 Task: Add a condition where "Channel Is CTI phone call (incoming)" in pending tickets.
Action: Mouse moved to (104, 380)
Screenshot: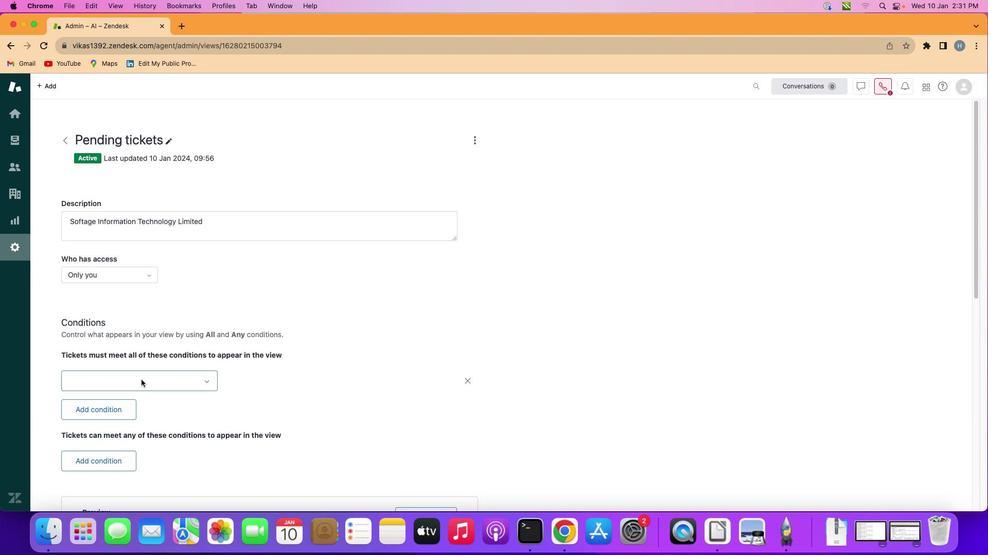 
Action: Mouse pressed left at (104, 380)
Screenshot: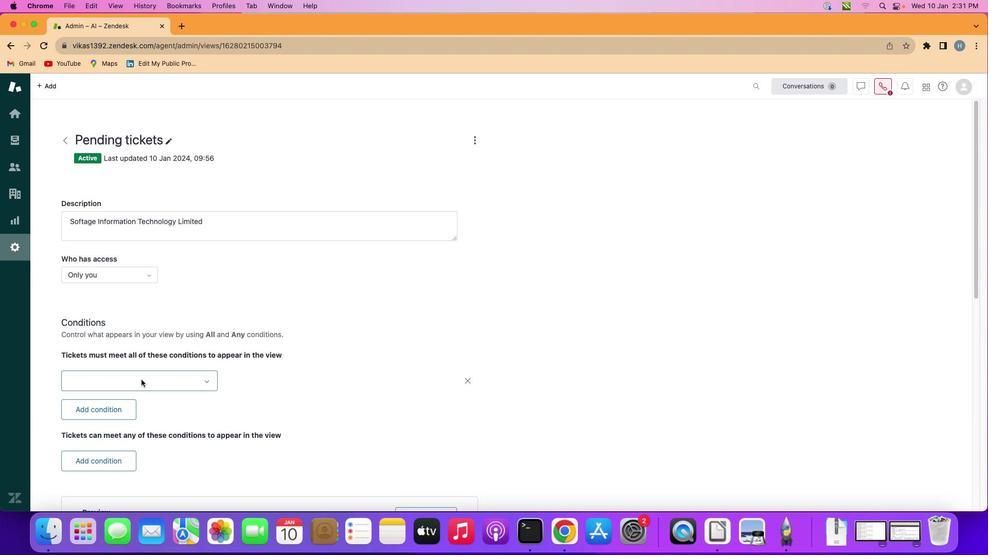 
Action: Mouse moved to (141, 380)
Screenshot: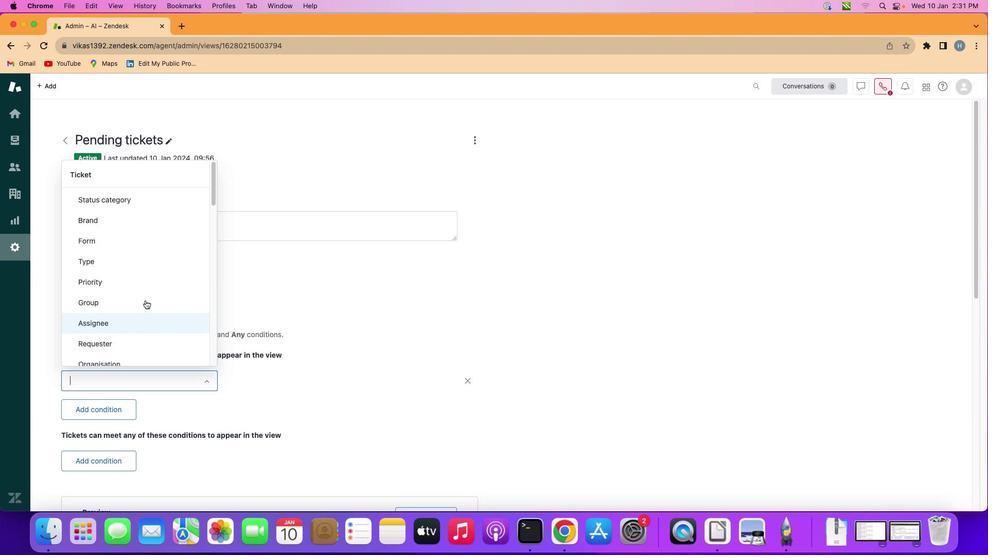 
Action: Mouse pressed left at (141, 380)
Screenshot: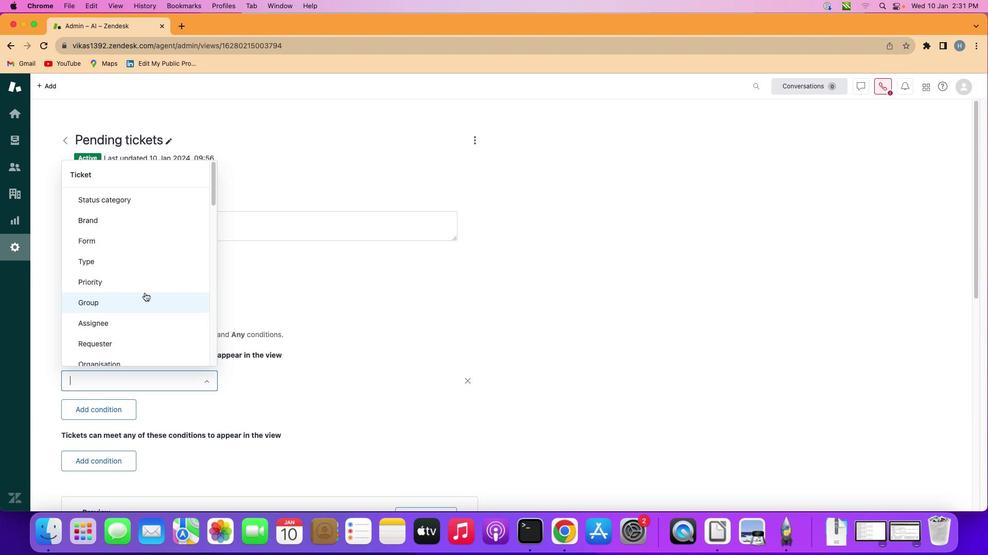 
Action: Mouse moved to (144, 291)
Screenshot: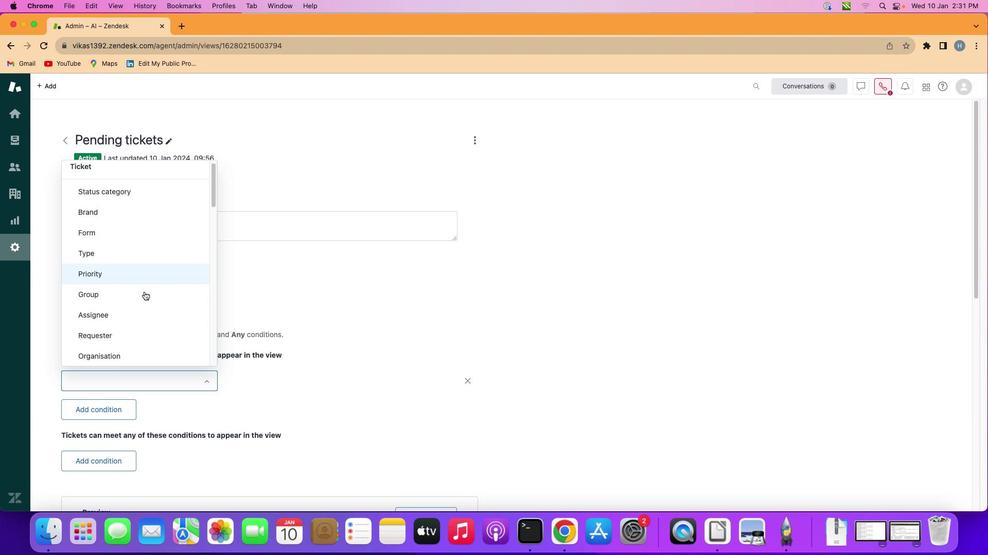 
Action: Mouse scrolled (144, 291) with delta (0, 0)
Screenshot: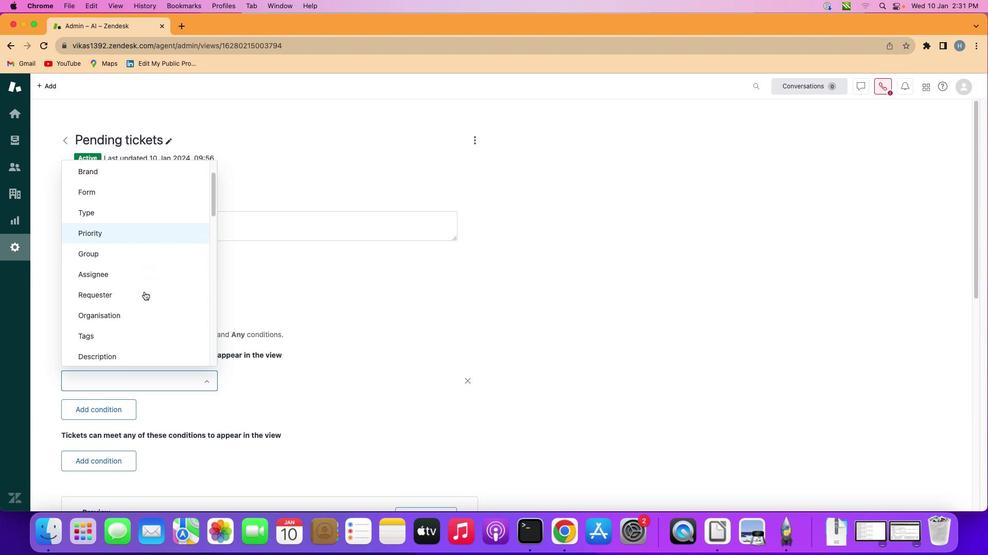 
Action: Mouse scrolled (144, 291) with delta (0, 0)
Screenshot: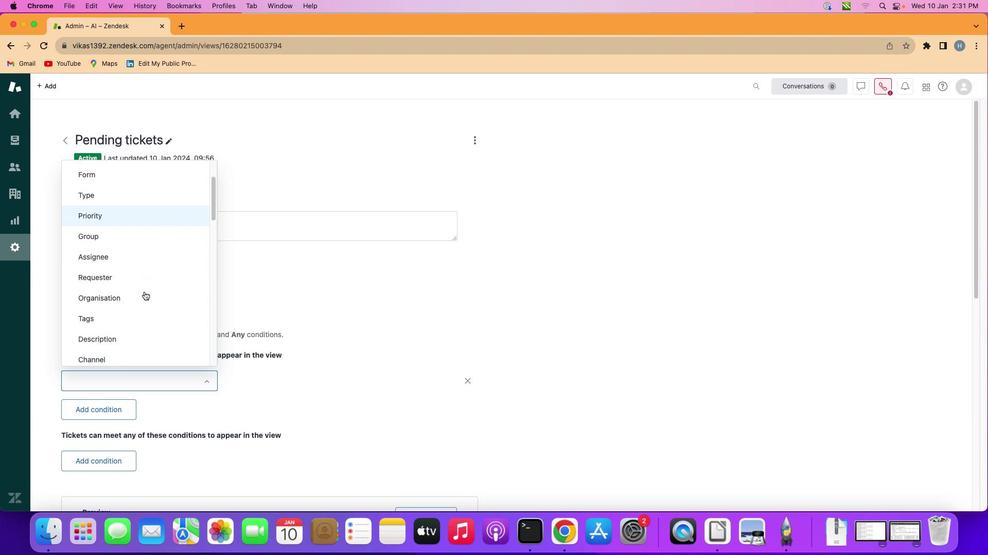 
Action: Mouse scrolled (144, 291) with delta (0, 0)
Screenshot: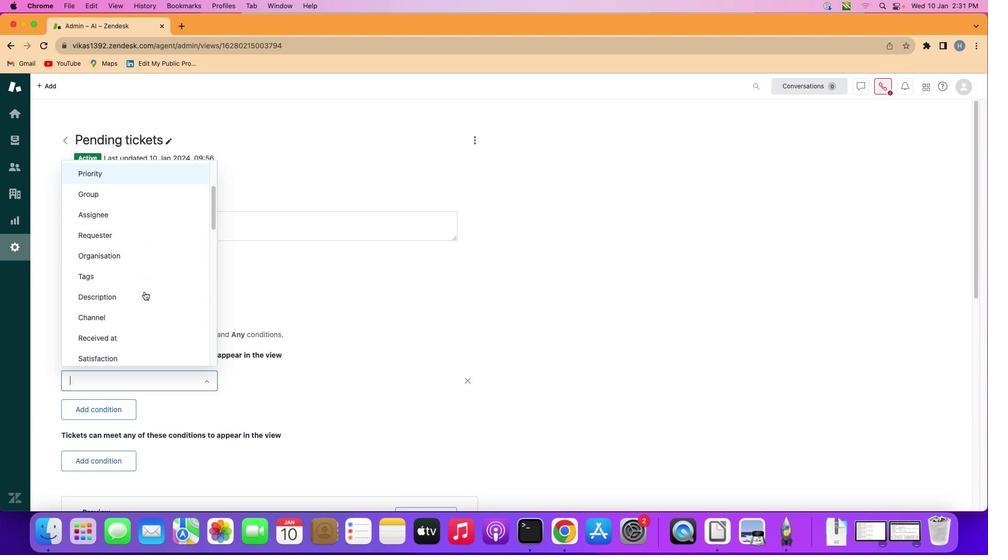 
Action: Mouse scrolled (144, 291) with delta (0, 0)
Screenshot: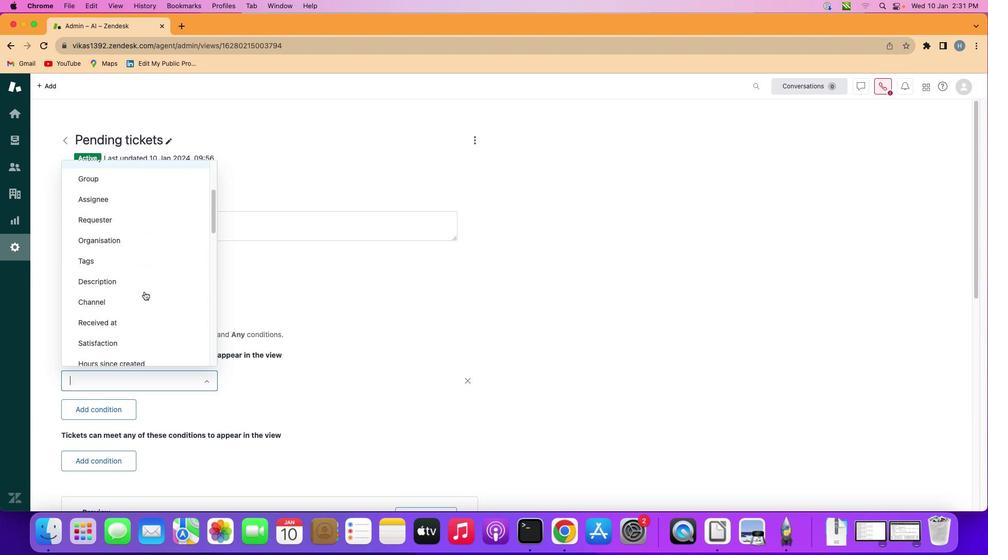 
Action: Mouse scrolled (144, 291) with delta (0, 0)
Screenshot: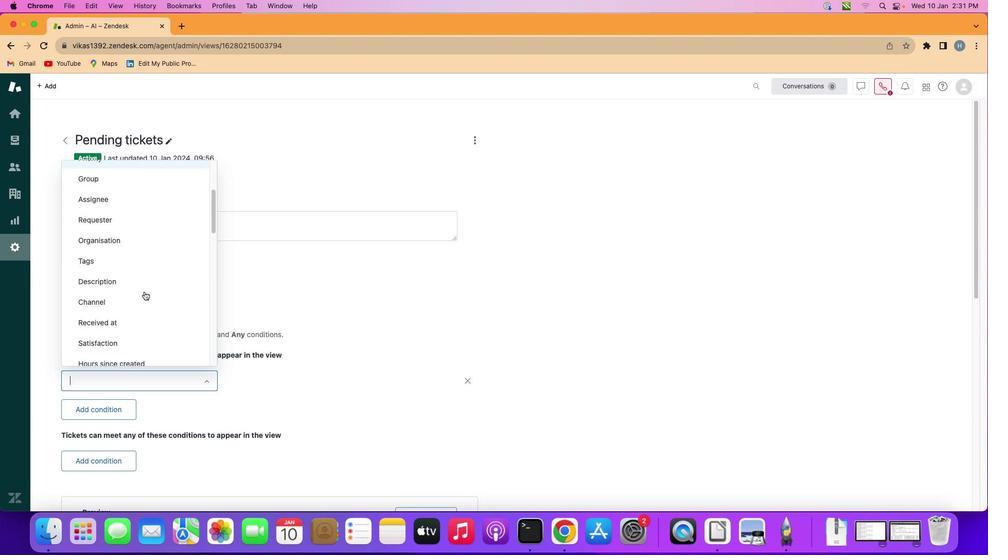 
Action: Mouse scrolled (144, 291) with delta (0, 0)
Screenshot: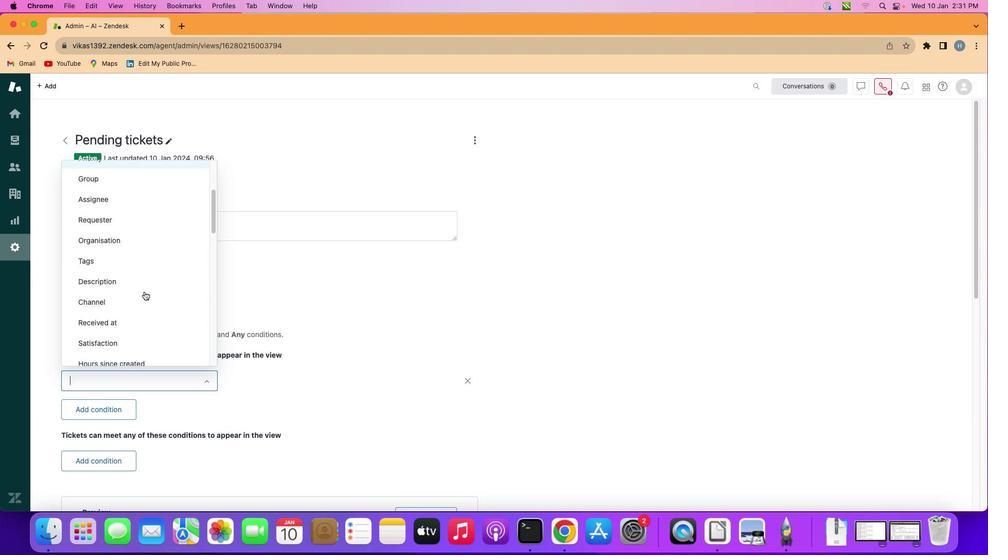 
Action: Mouse moved to (141, 297)
Screenshot: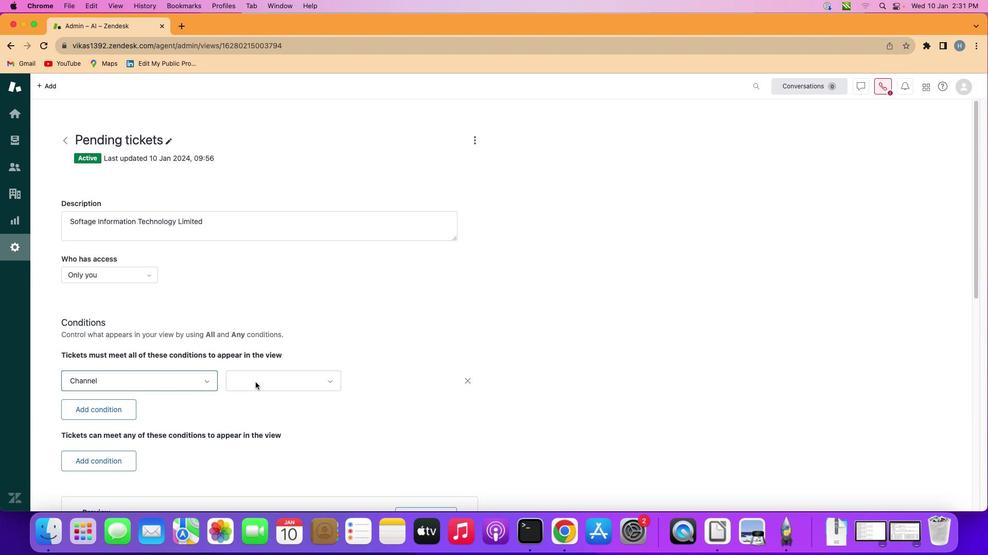 
Action: Mouse pressed left at (141, 297)
Screenshot: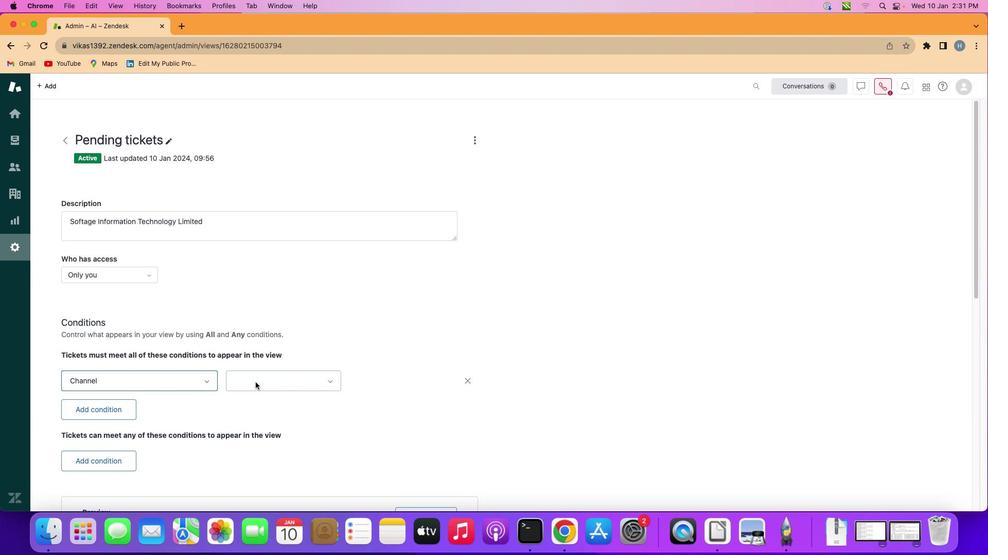 
Action: Mouse moved to (256, 383)
Screenshot: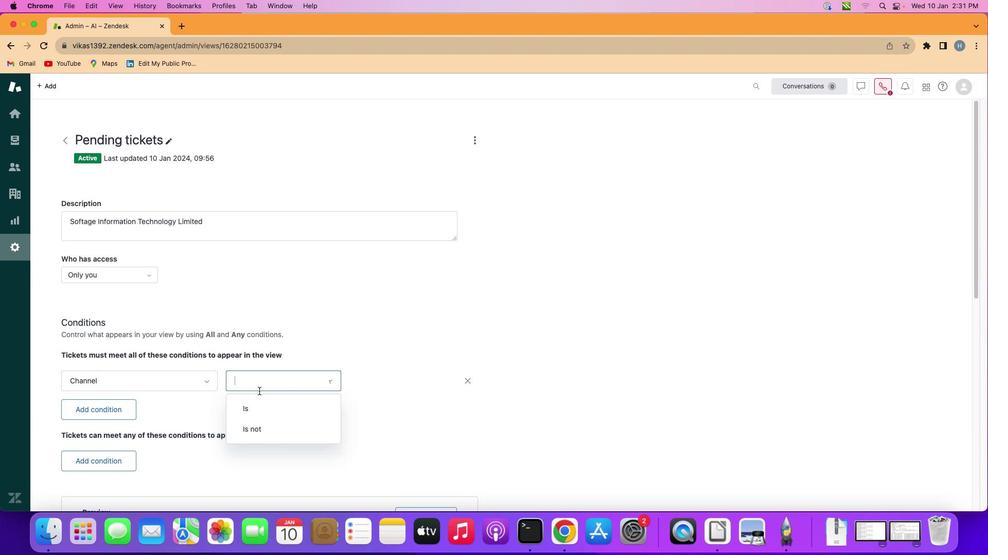 
Action: Mouse pressed left at (256, 383)
Screenshot: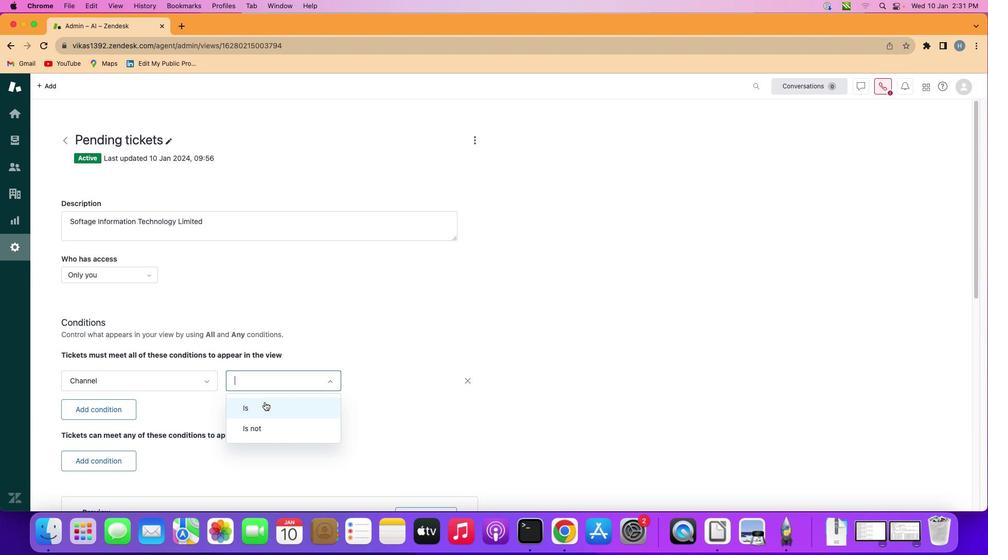 
Action: Mouse moved to (265, 403)
Screenshot: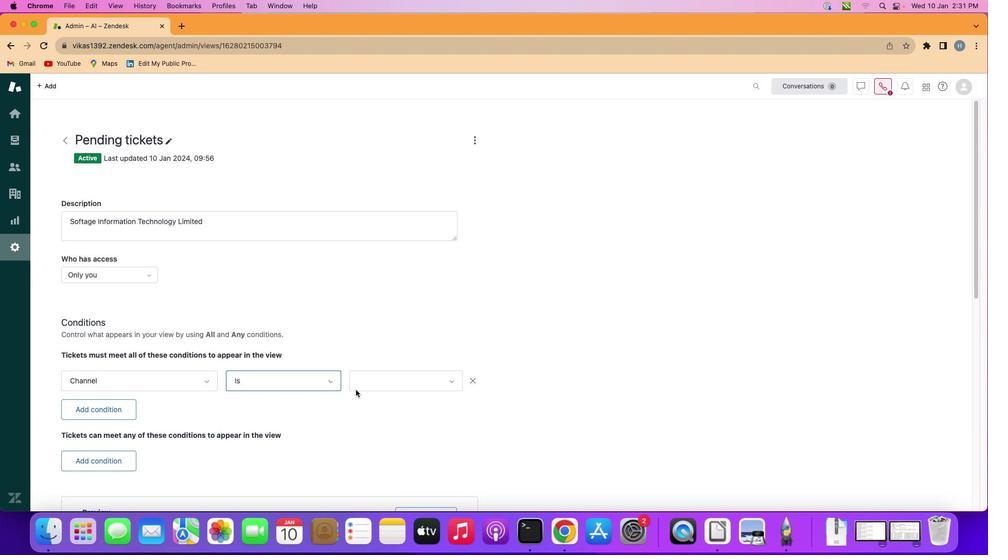 
Action: Mouse pressed left at (265, 403)
Screenshot: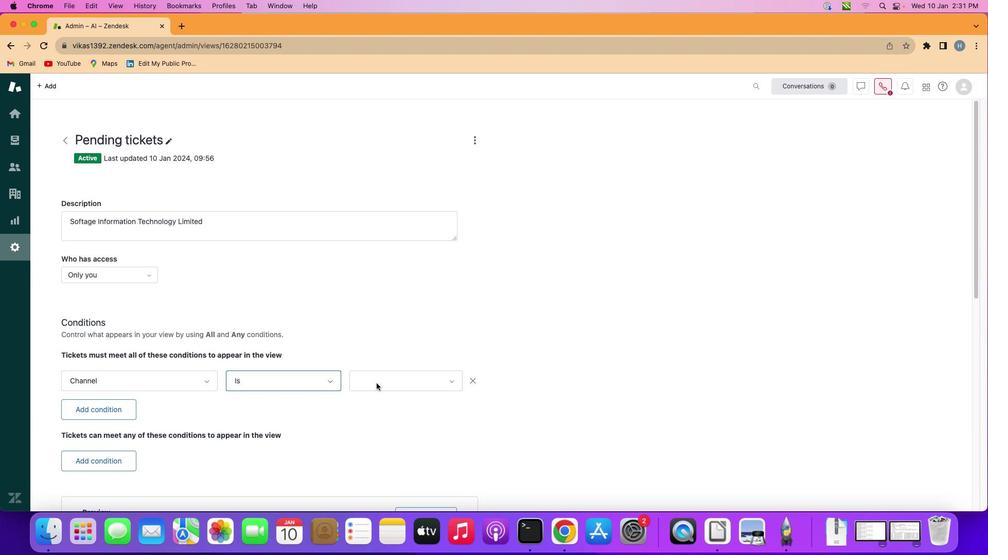 
Action: Mouse moved to (377, 383)
Screenshot: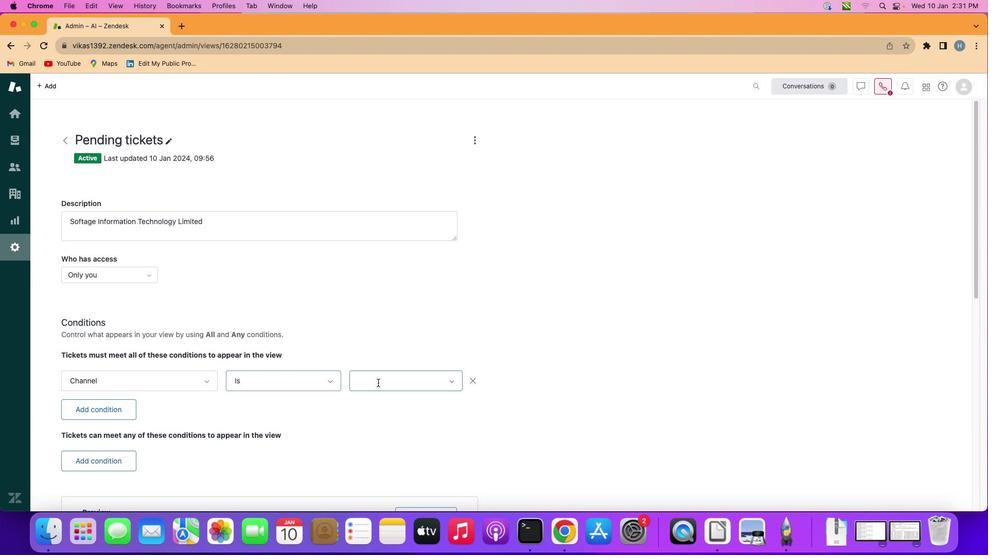 
Action: Mouse pressed left at (377, 383)
Screenshot: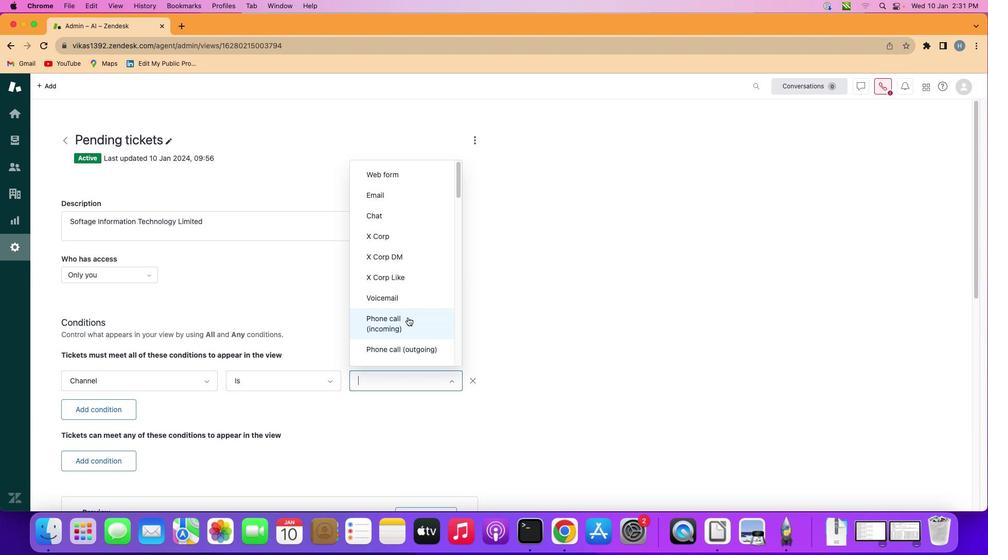 
Action: Mouse moved to (413, 298)
Screenshot: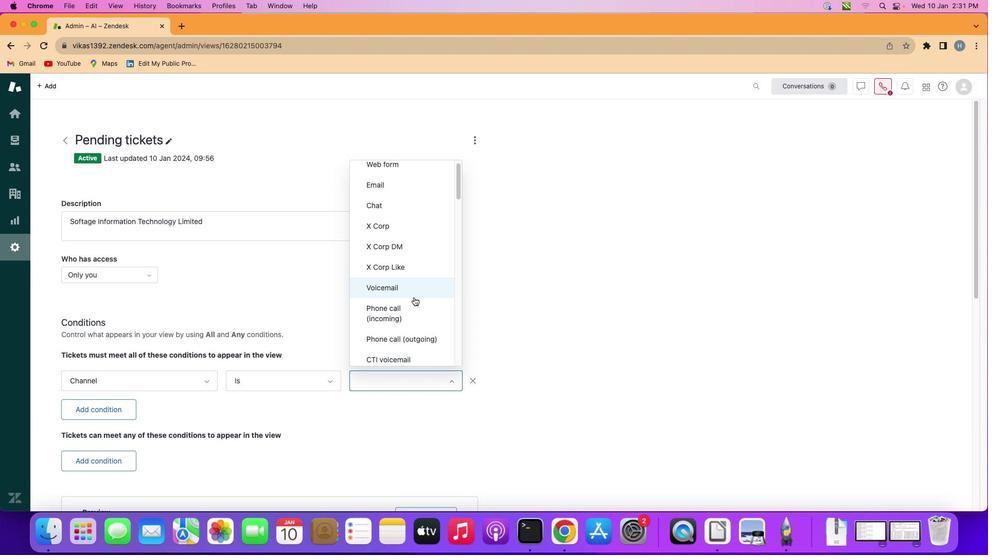 
Action: Mouse scrolled (413, 298) with delta (0, 0)
Screenshot: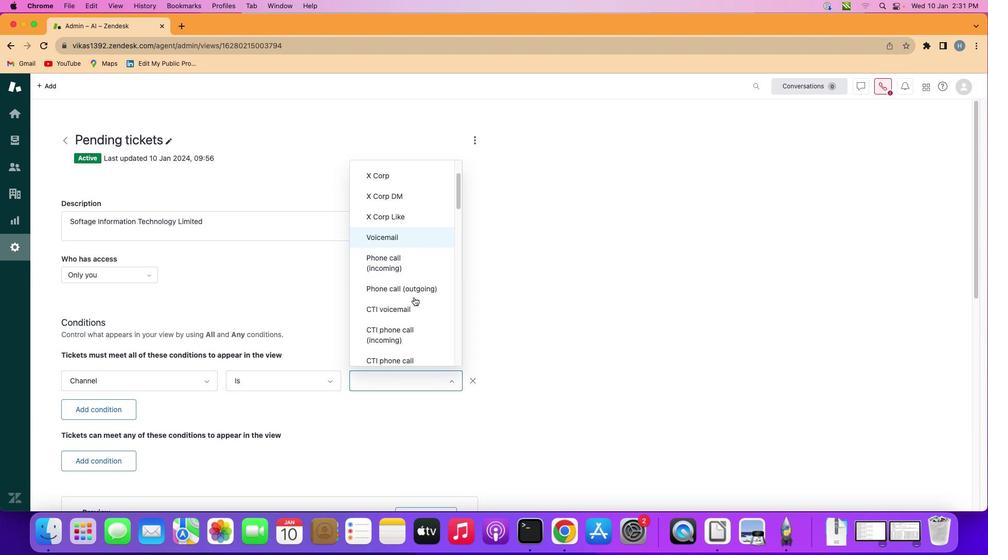 
Action: Mouse scrolled (413, 298) with delta (0, 0)
Screenshot: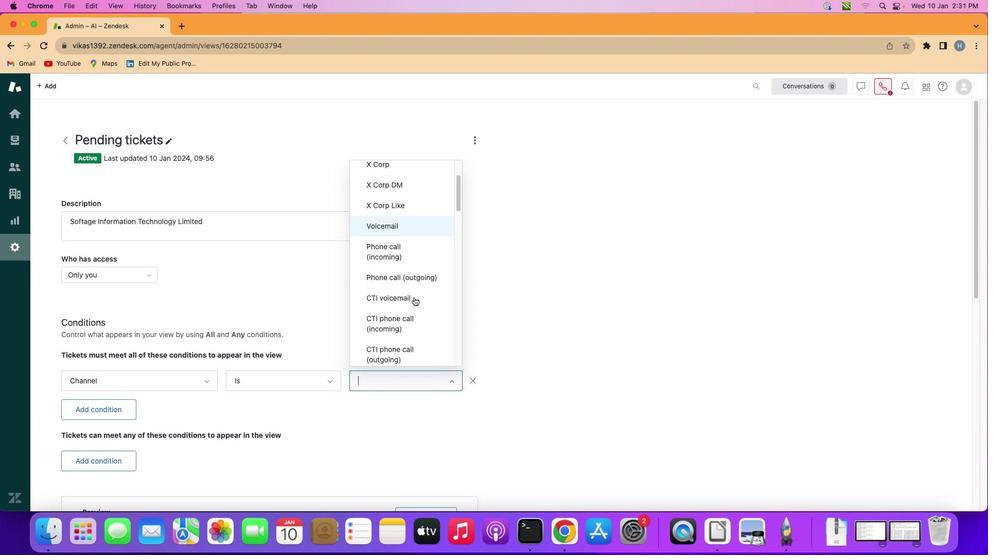 
Action: Mouse scrolled (413, 298) with delta (0, 0)
Screenshot: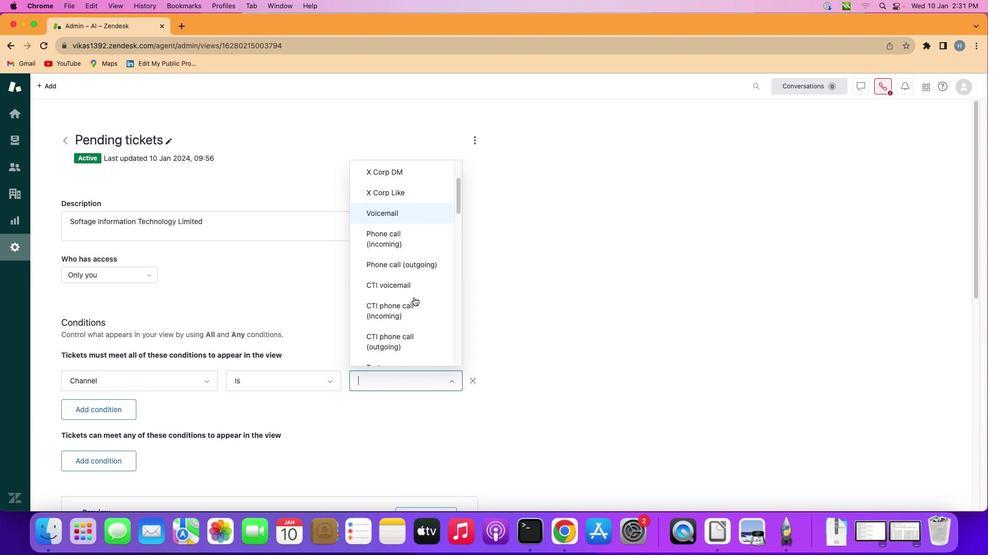 
Action: Mouse scrolled (413, 298) with delta (0, 0)
Screenshot: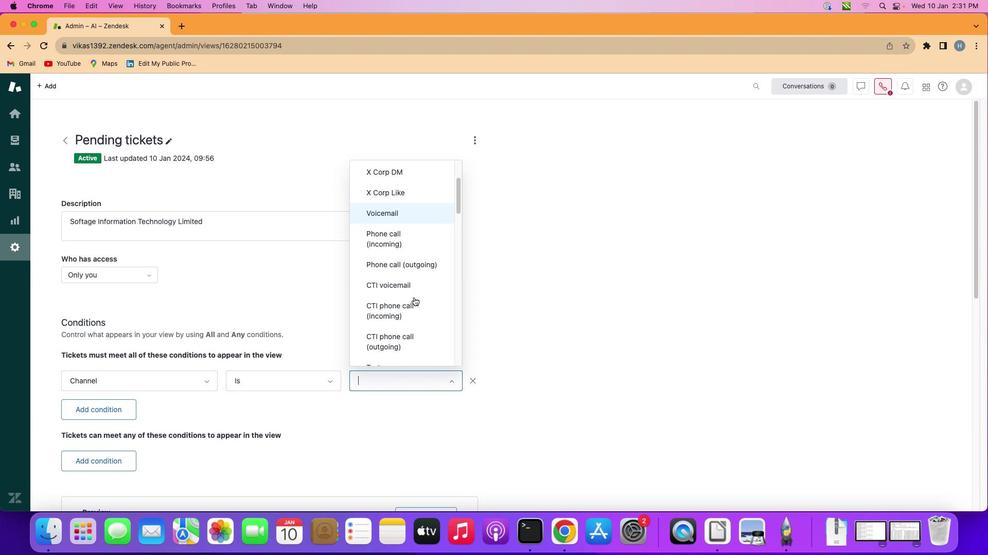 
Action: Mouse scrolled (413, 298) with delta (0, 0)
Screenshot: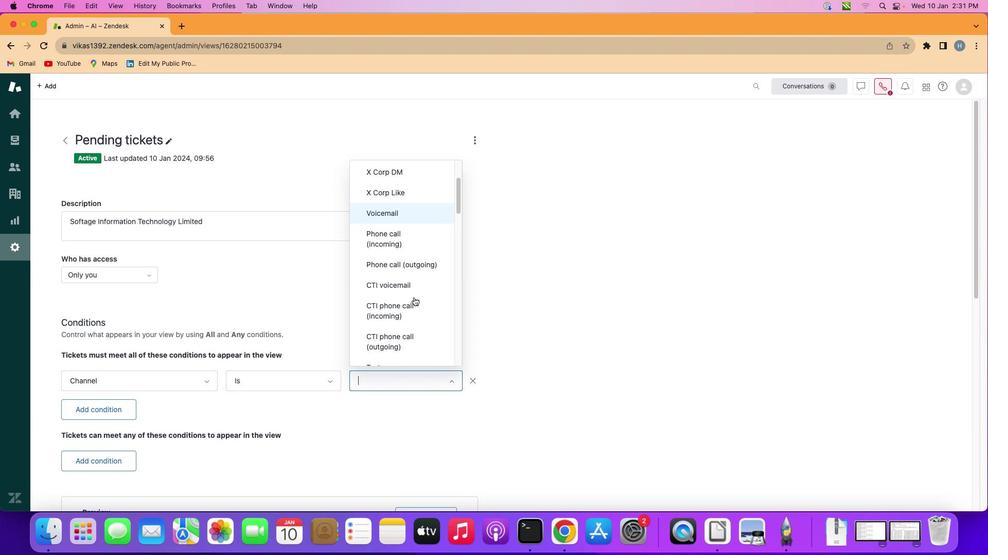 
Action: Mouse moved to (411, 307)
Screenshot: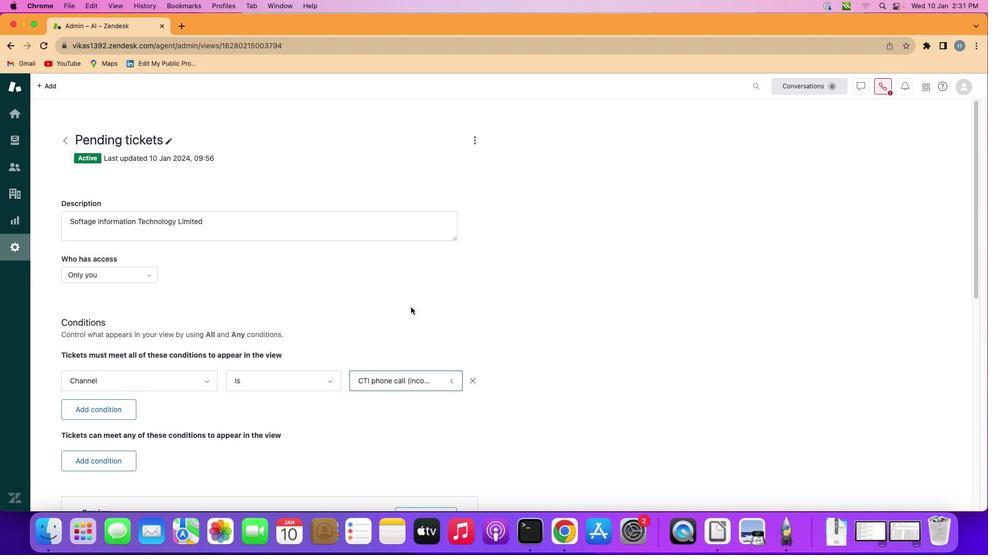 
Action: Mouse pressed left at (411, 307)
Screenshot: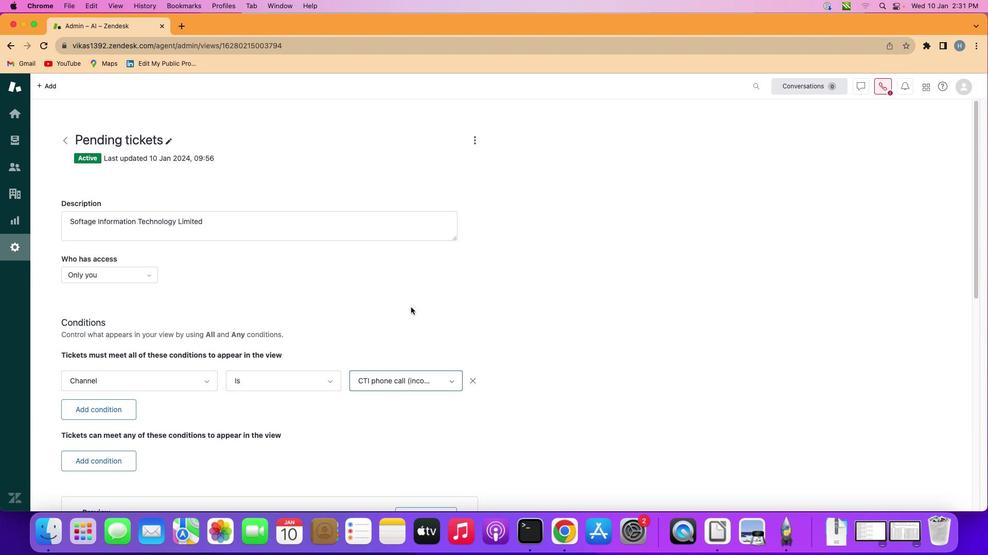 
